 Task: Unfreeze all the rows in a spreadsheet.
Action: Mouse moved to (81, 91)
Screenshot: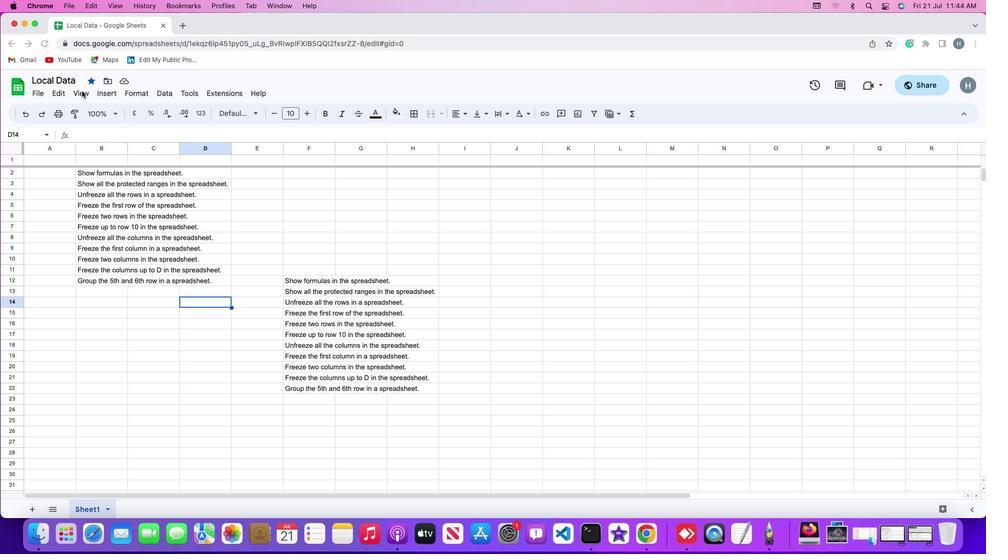 
Action: Mouse pressed left at (81, 91)
Screenshot: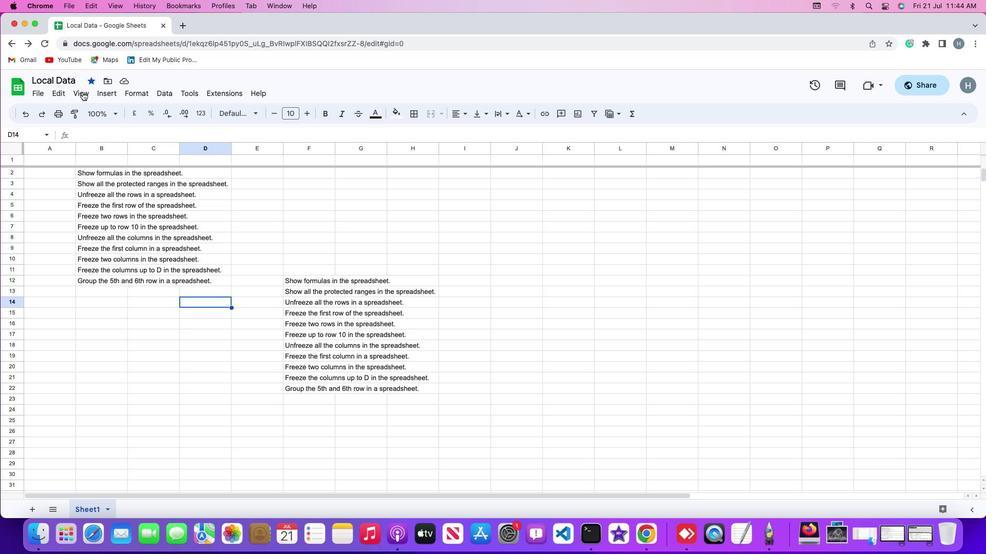 
Action: Mouse moved to (82, 91)
Screenshot: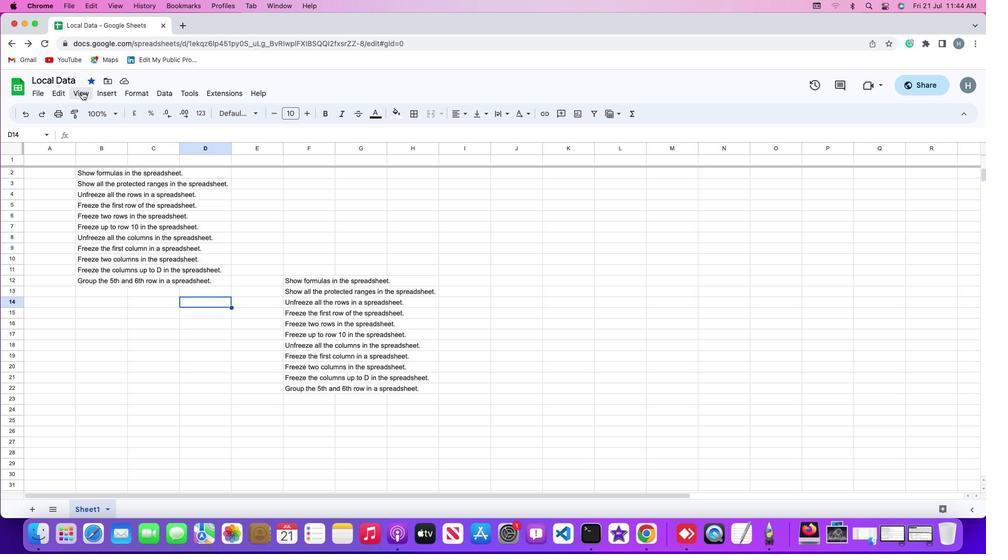 
Action: Mouse pressed left at (82, 91)
Screenshot: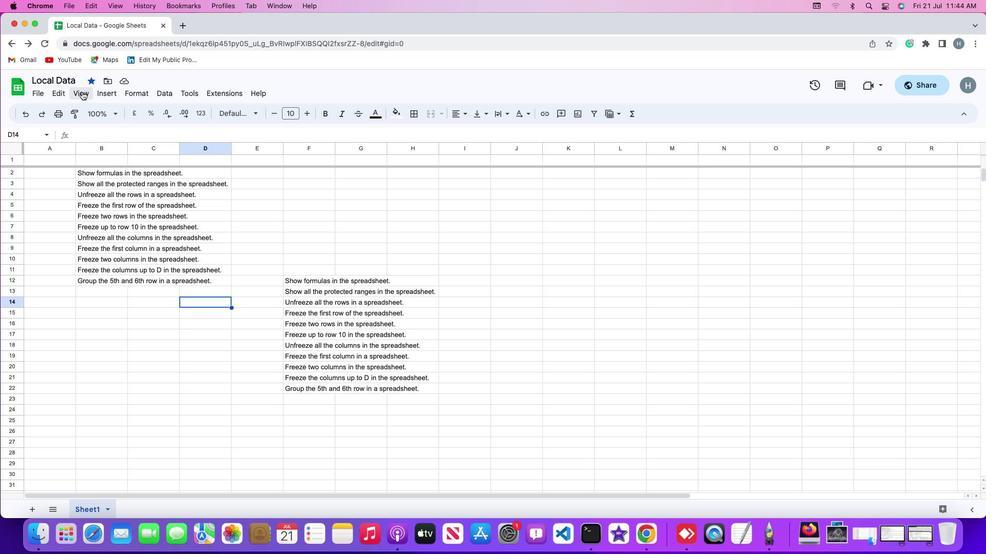 
Action: Mouse moved to (261, 131)
Screenshot: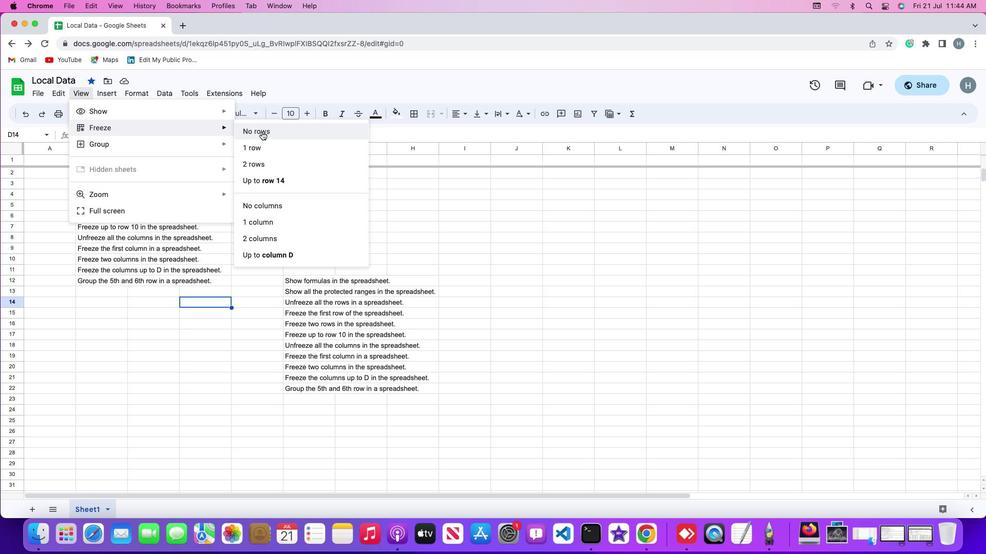 
Action: Mouse pressed left at (261, 131)
Screenshot: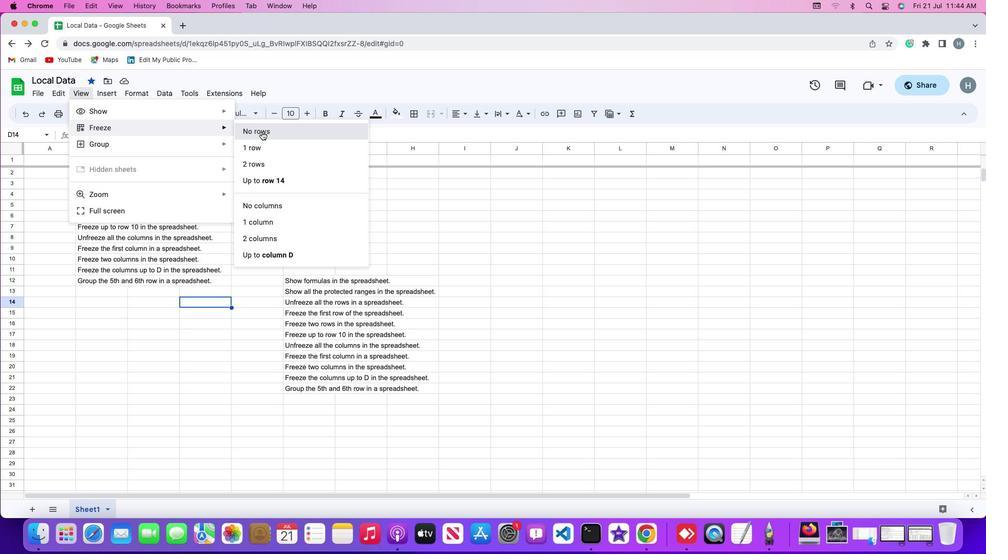 
Action: Mouse moved to (375, 220)
Screenshot: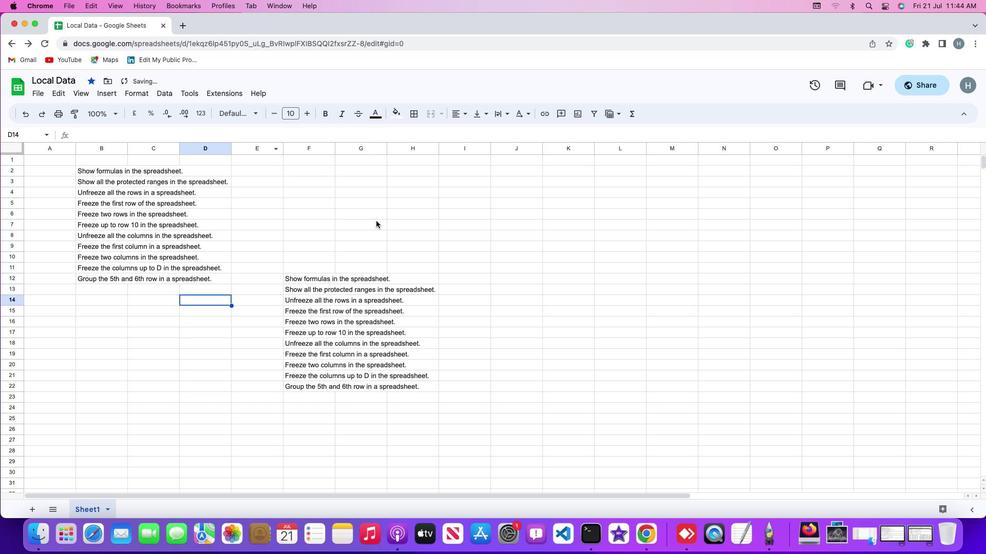 
